 Task: Check the sale-to-list ratio of 3 bathrooms in the last 5 years.
Action: Mouse moved to (838, 196)
Screenshot: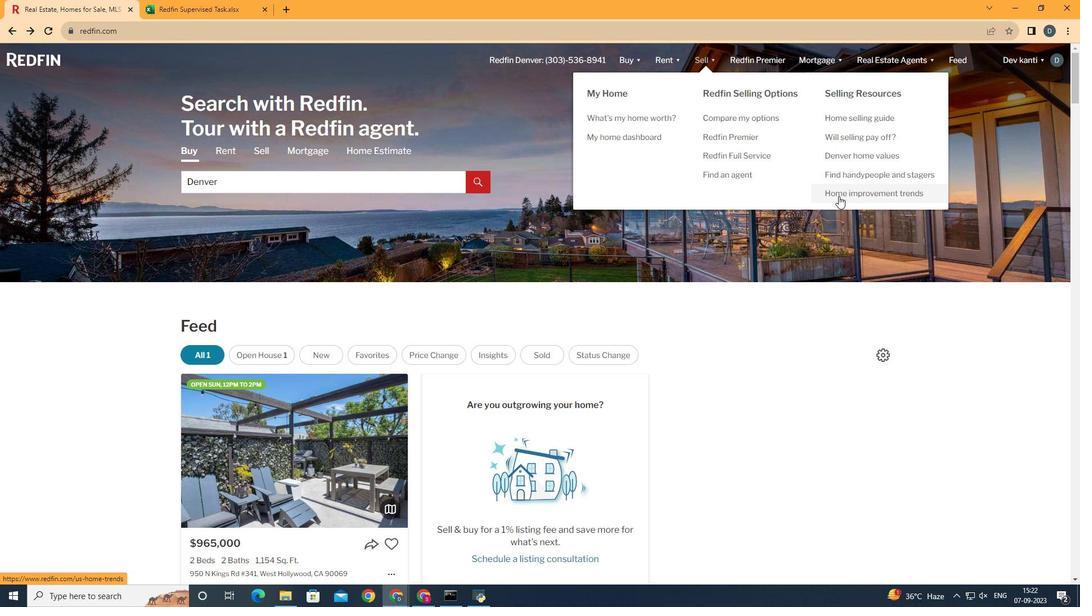 
Action: Mouse pressed left at (838, 196)
Screenshot: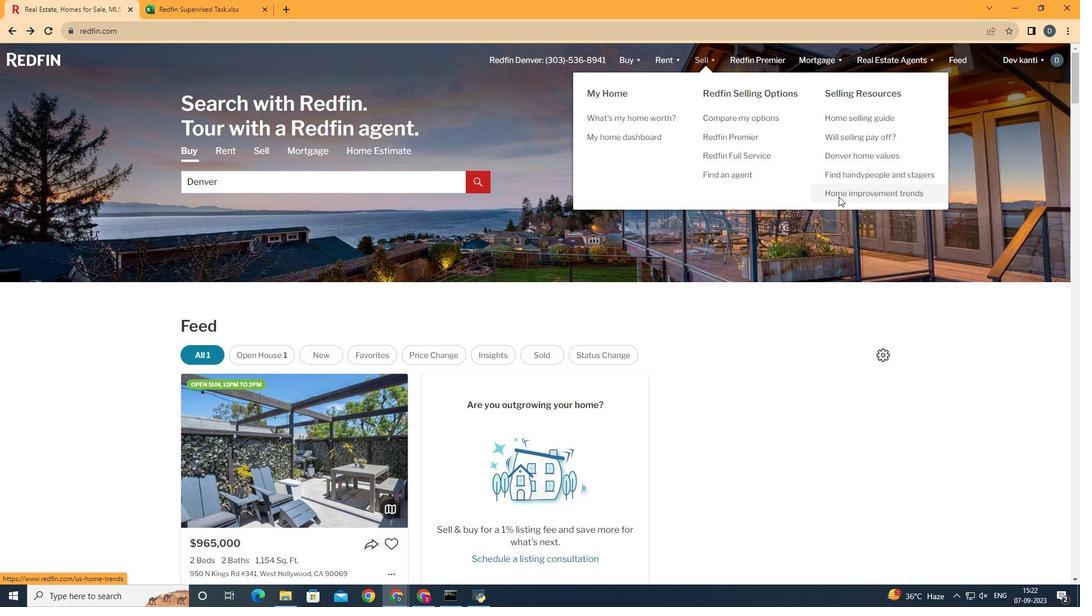 
Action: Mouse moved to (271, 217)
Screenshot: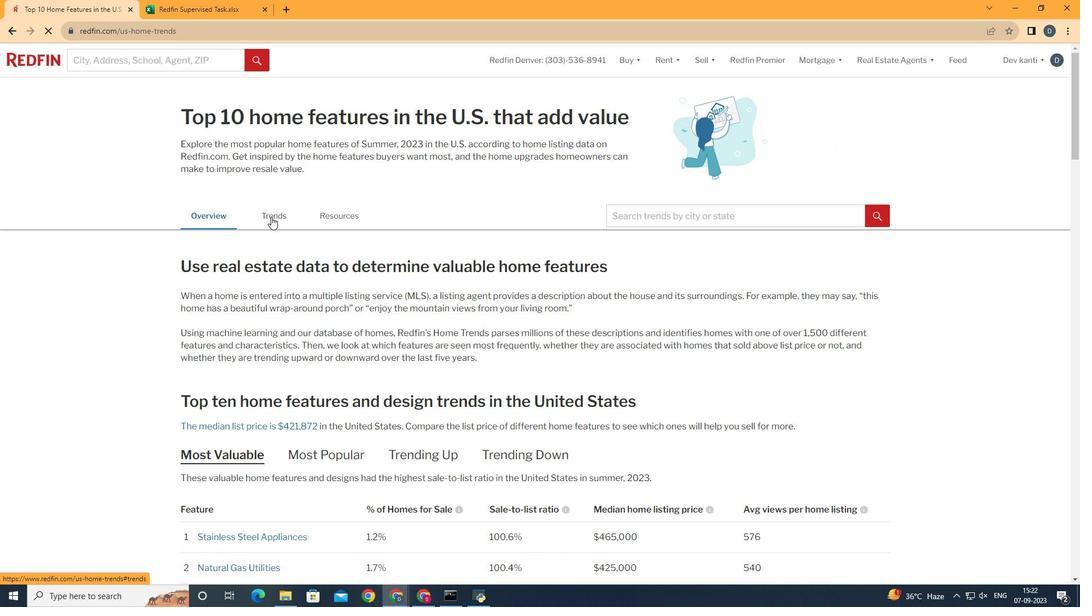 
Action: Mouse pressed left at (271, 217)
Screenshot: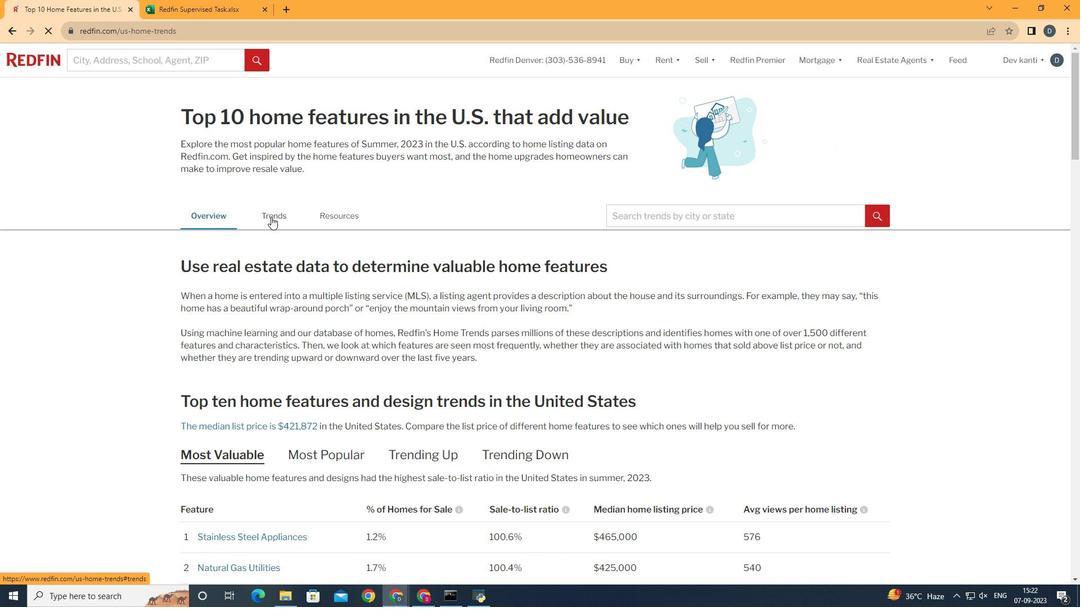 
Action: Mouse moved to (334, 300)
Screenshot: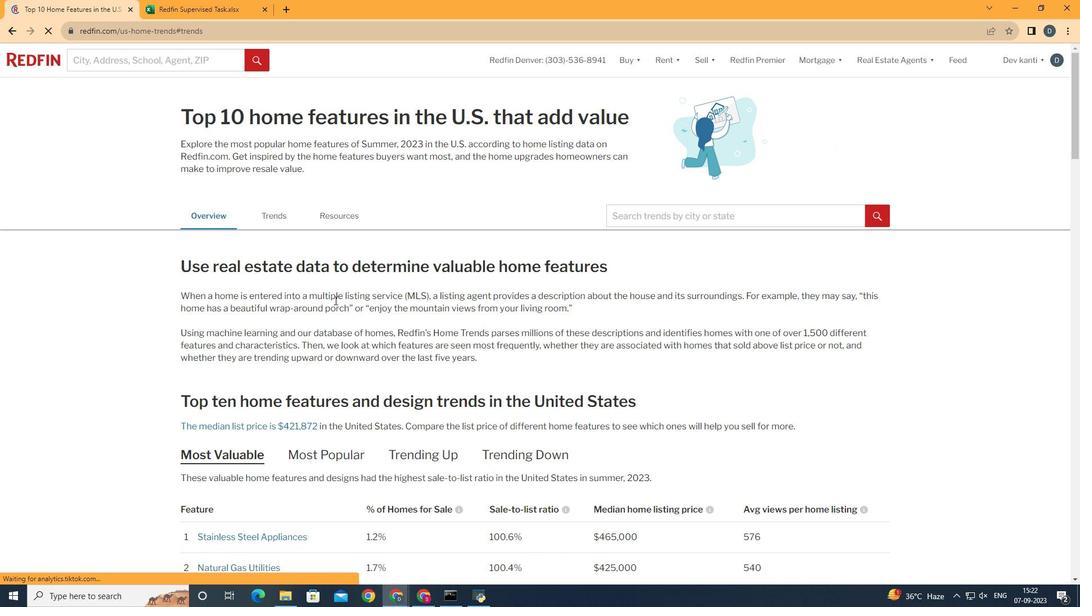 
Action: Mouse scrolled (334, 299) with delta (0, 0)
Screenshot: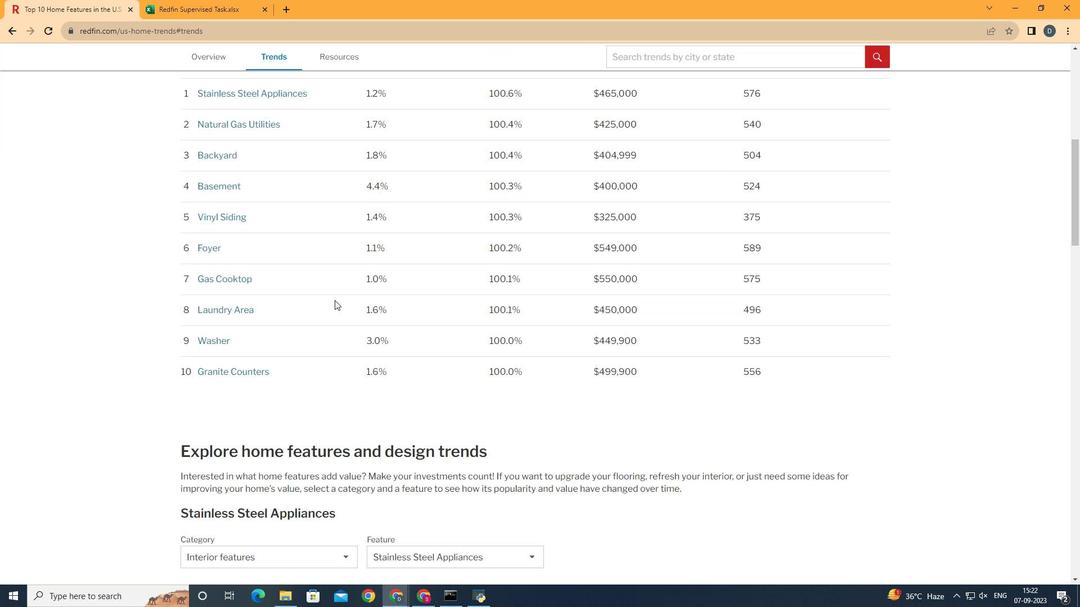 
Action: Mouse scrolled (334, 299) with delta (0, 0)
Screenshot: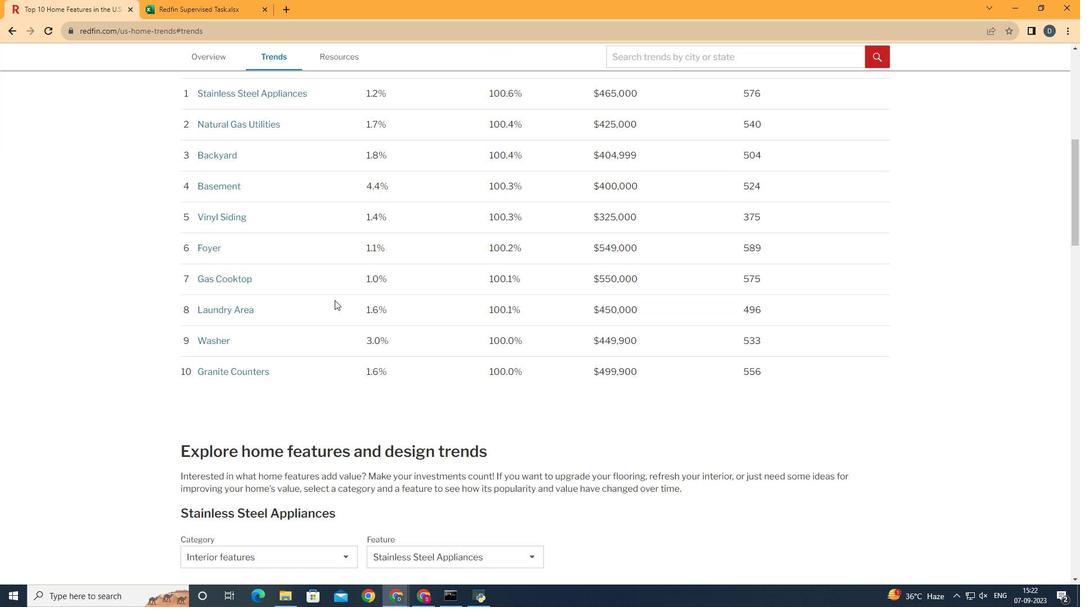 
Action: Mouse scrolled (334, 299) with delta (0, 0)
Screenshot: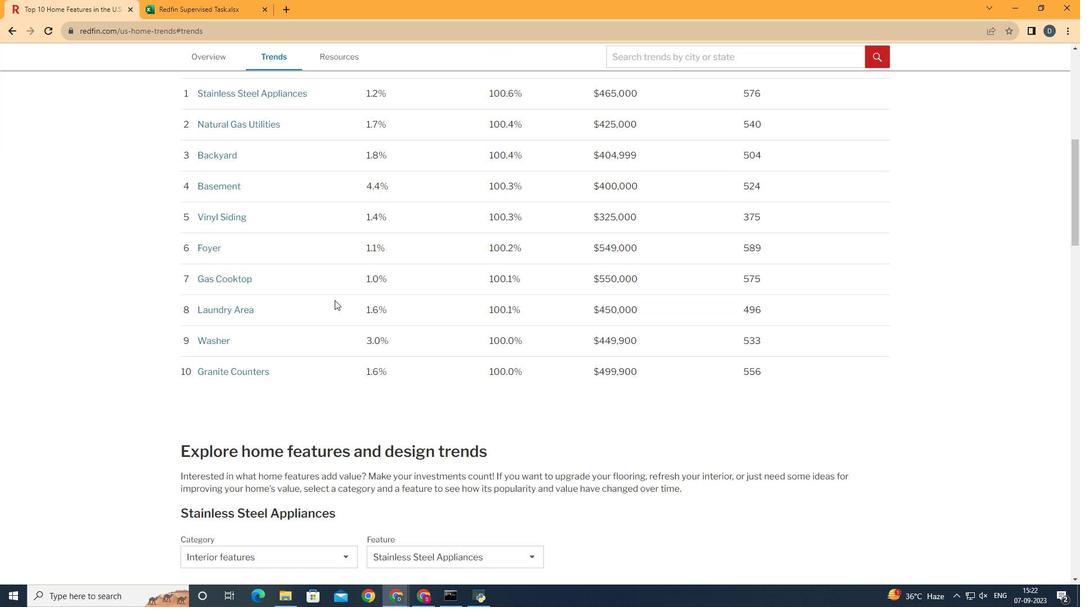
Action: Mouse scrolled (334, 299) with delta (0, 0)
Screenshot: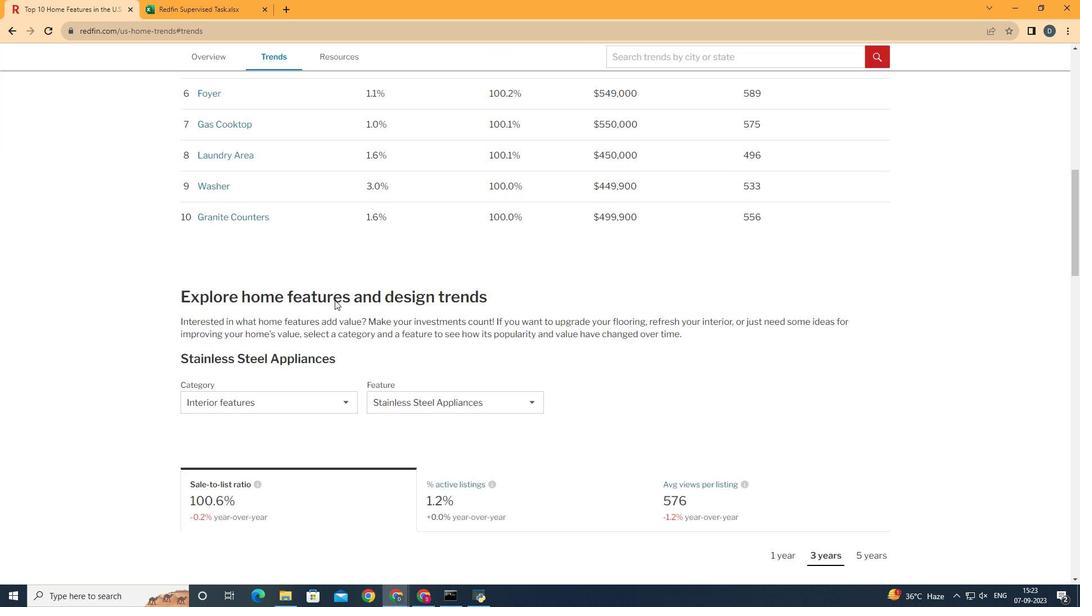 
Action: Mouse scrolled (334, 299) with delta (0, 0)
Screenshot: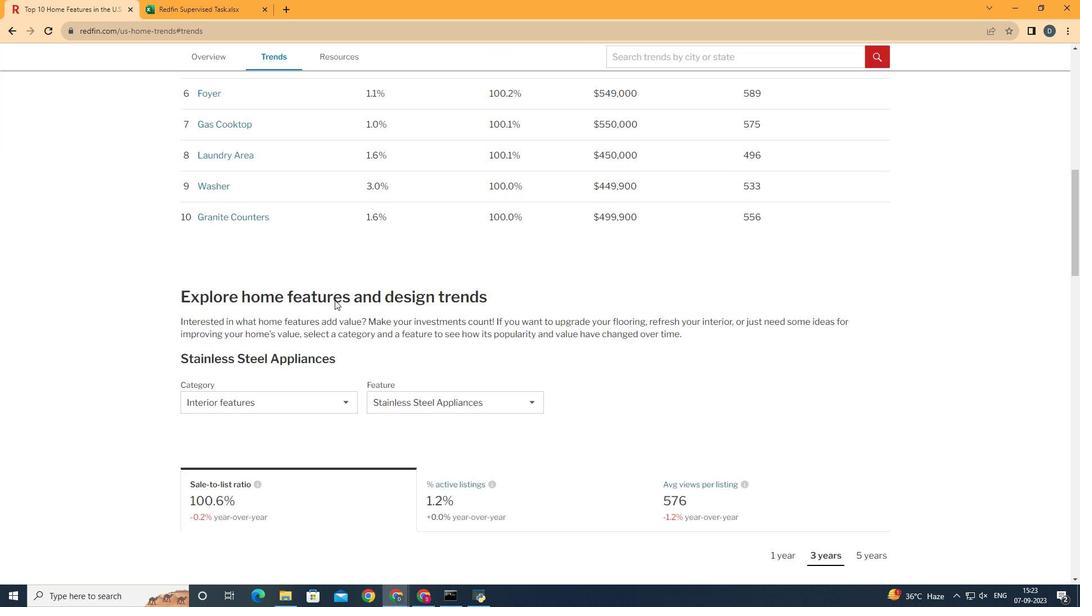 
Action: Mouse scrolled (334, 299) with delta (0, 0)
Screenshot: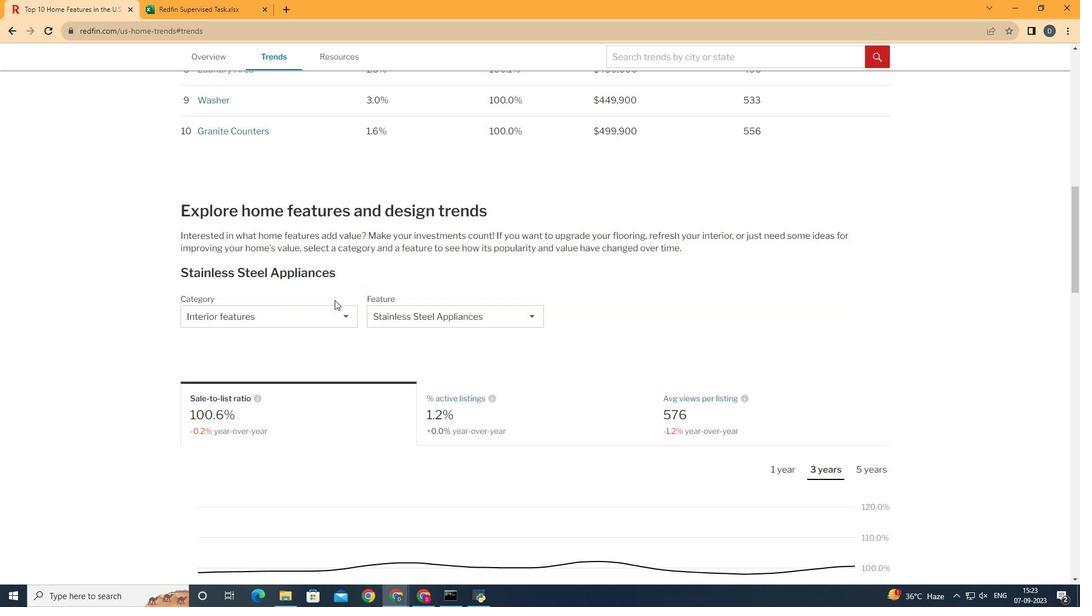 
Action: Mouse scrolled (334, 299) with delta (0, 0)
Screenshot: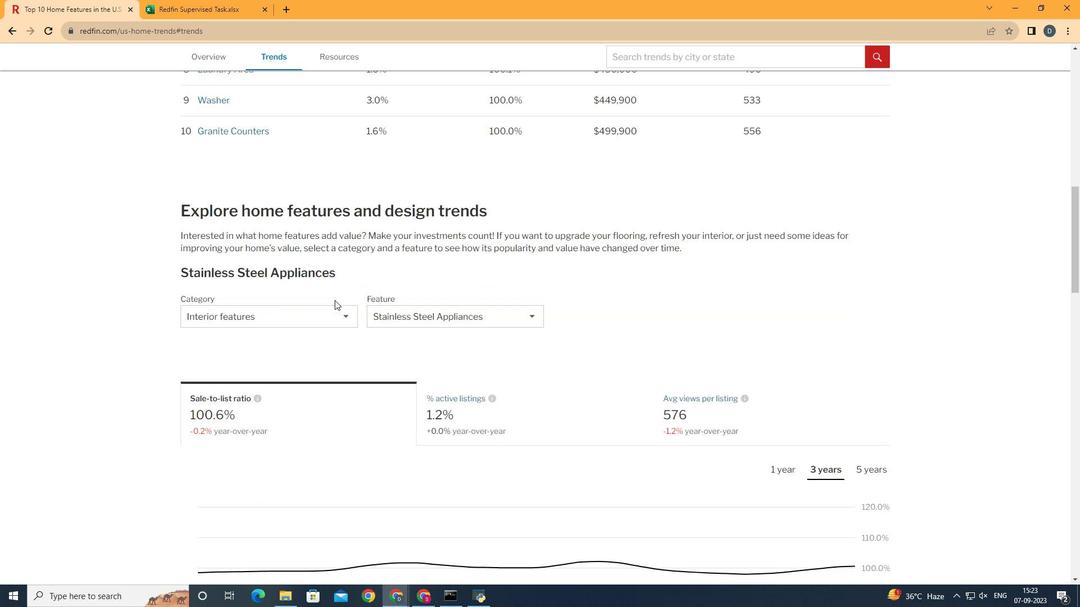 
Action: Mouse moved to (344, 277)
Screenshot: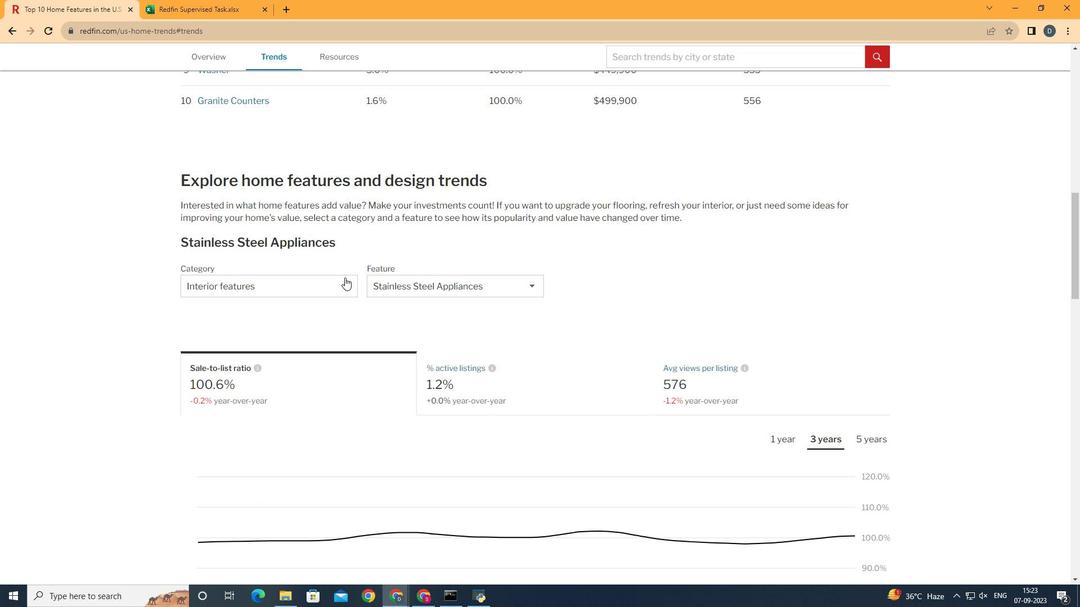 
Action: Mouse pressed left at (344, 277)
Screenshot: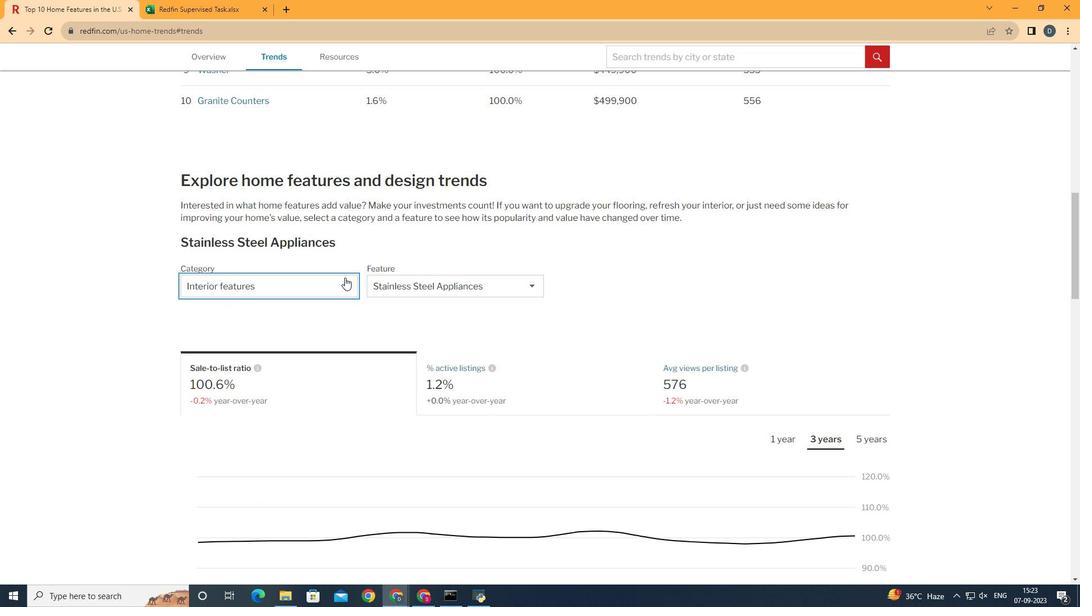 
Action: Mouse moved to (327, 329)
Screenshot: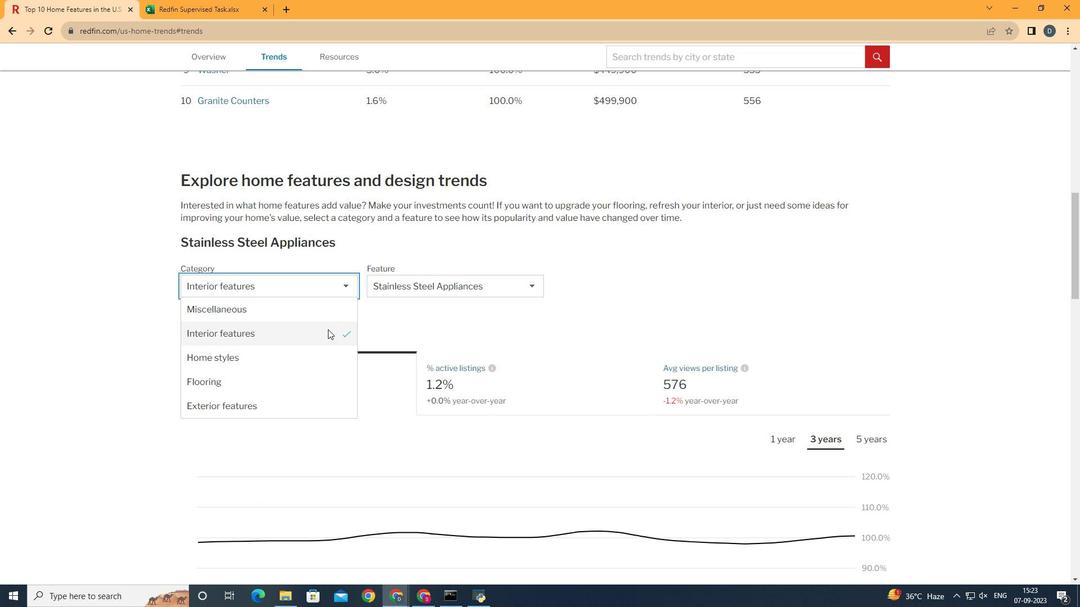 
Action: Mouse pressed left at (327, 329)
Screenshot: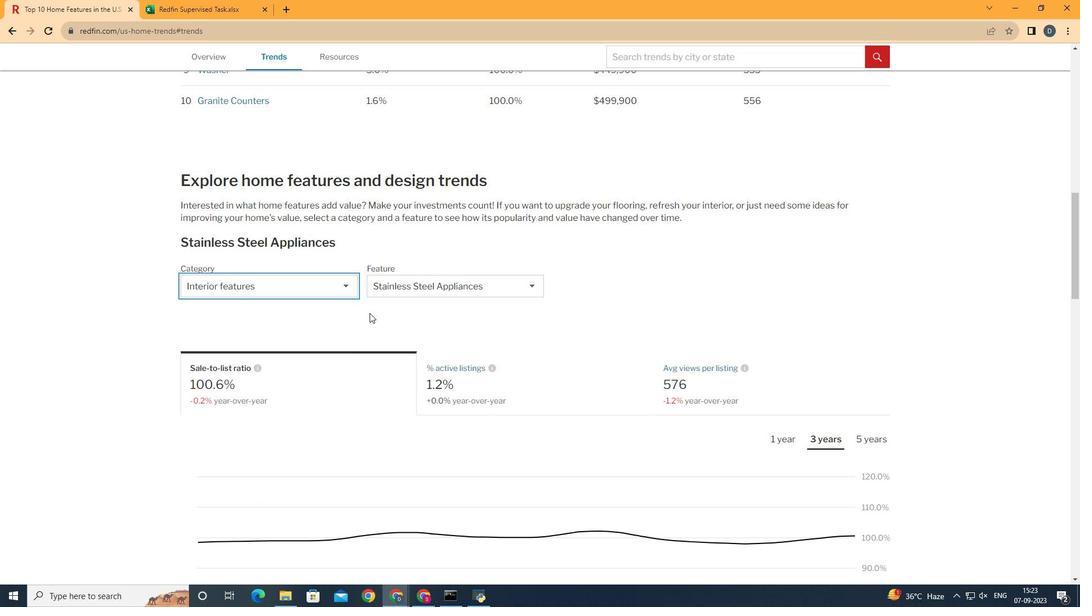 
Action: Mouse moved to (413, 292)
Screenshot: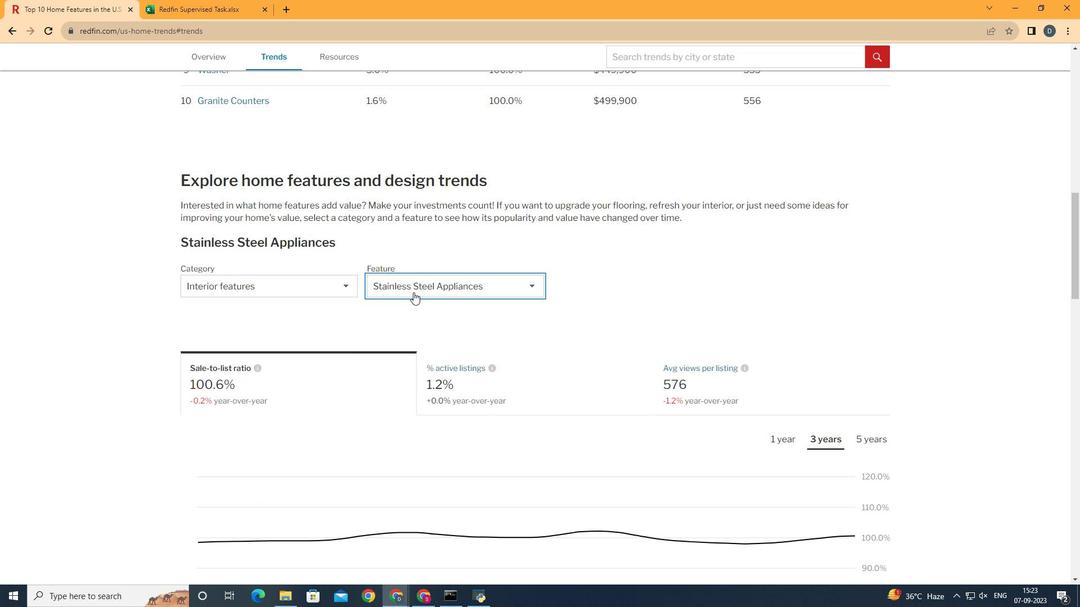 
Action: Mouse pressed left at (413, 292)
Screenshot: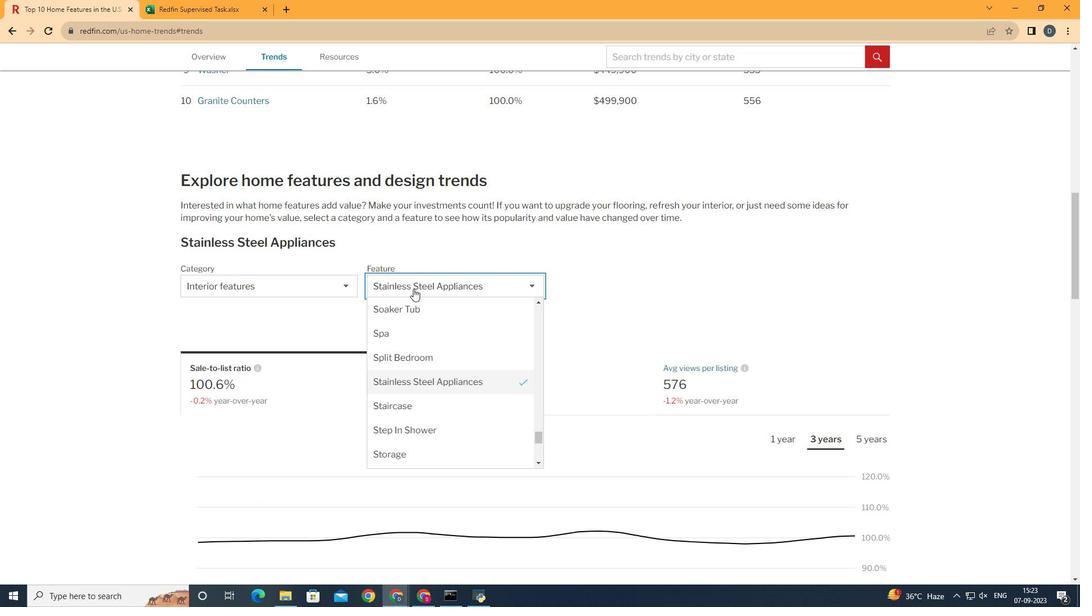 
Action: Mouse moved to (537, 441)
Screenshot: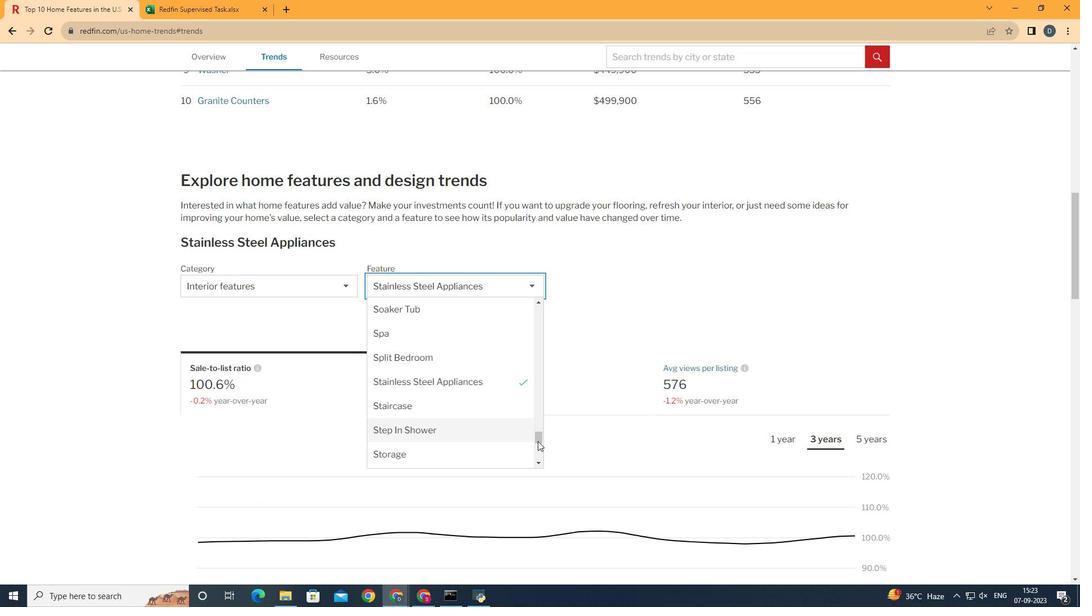 
Action: Mouse pressed left at (537, 441)
Screenshot: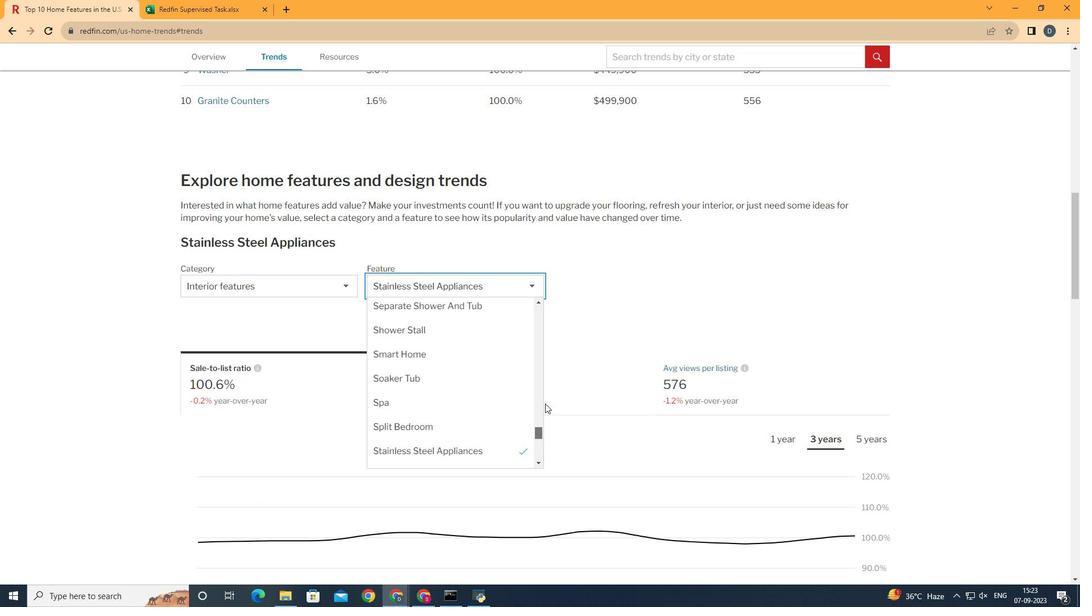 
Action: Mouse moved to (487, 404)
Screenshot: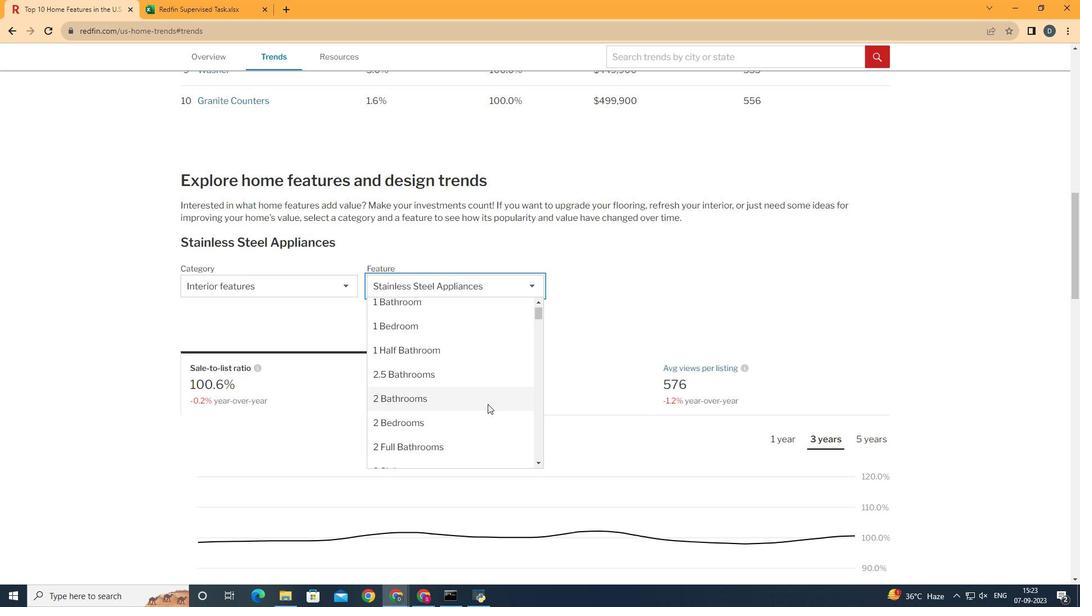 
Action: Mouse scrolled (487, 403) with delta (0, 0)
Screenshot: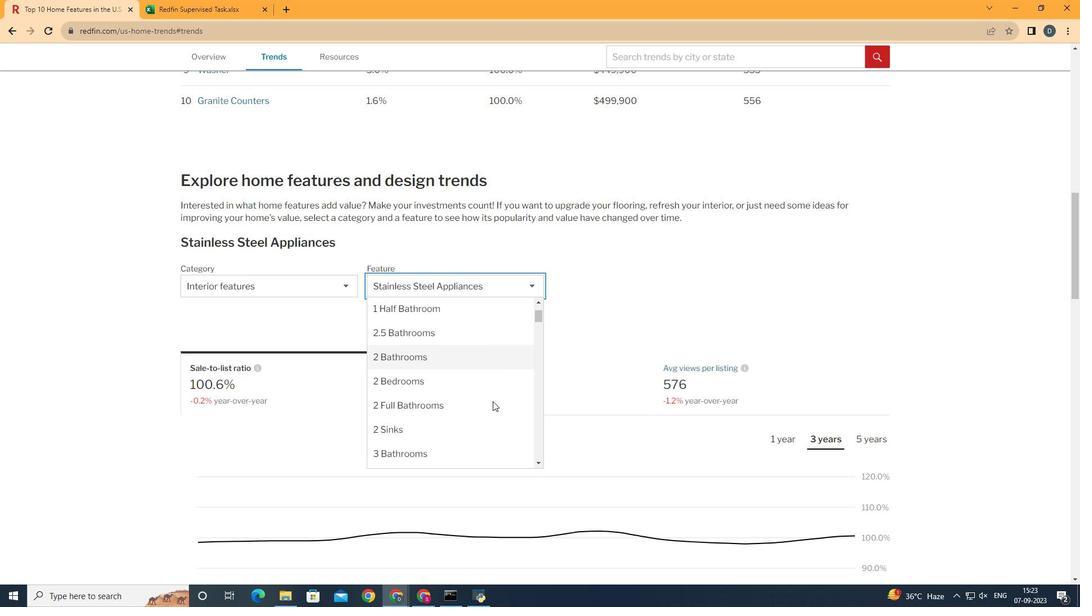 
Action: Mouse moved to (492, 401)
Screenshot: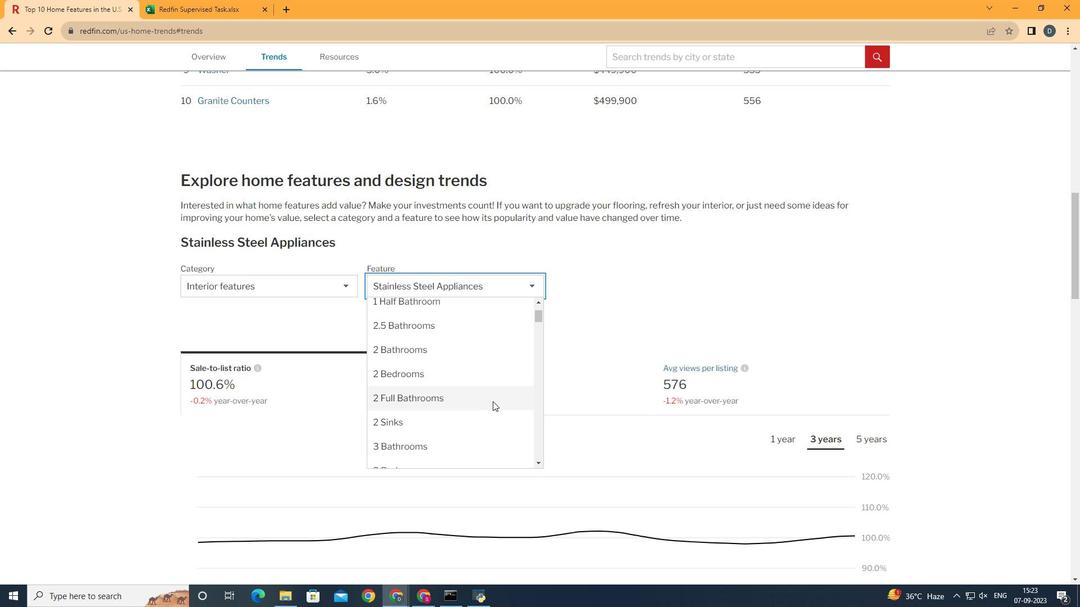 
Action: Mouse scrolled (492, 401) with delta (0, 0)
Screenshot: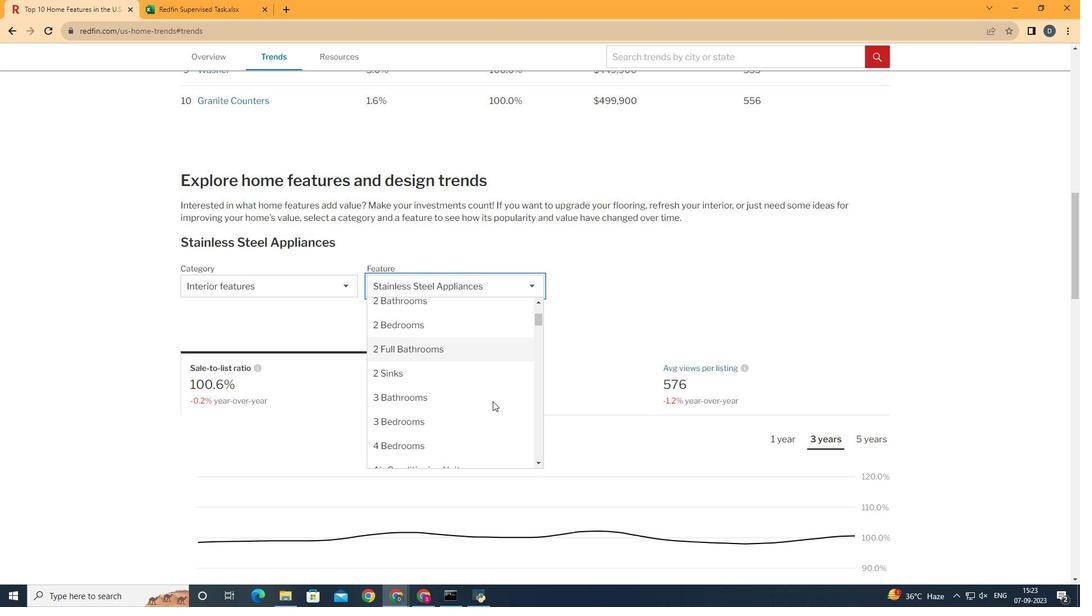 
Action: Mouse moved to (491, 389)
Screenshot: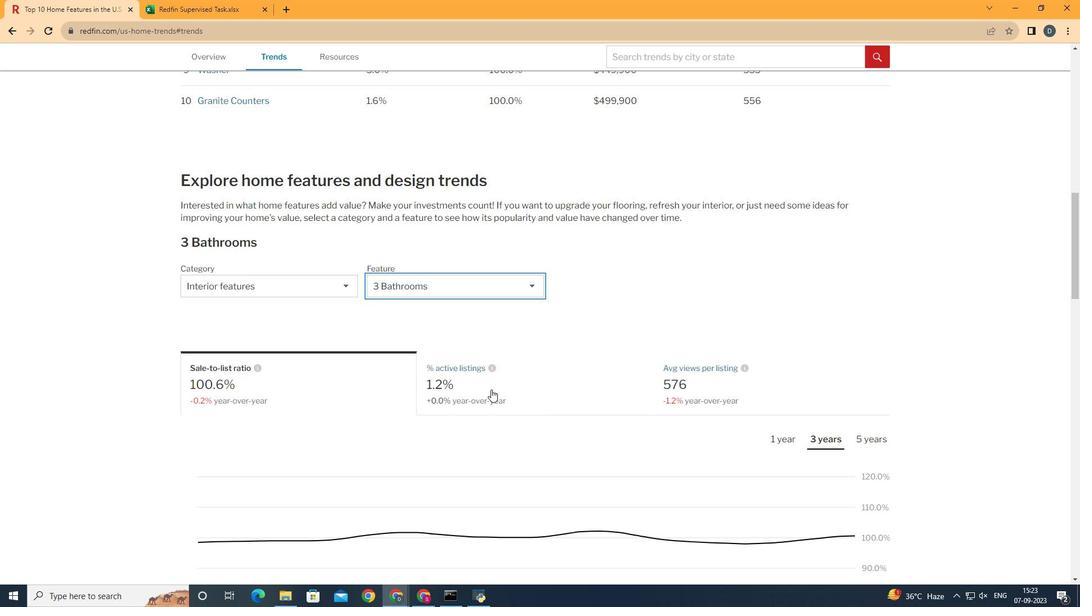 
Action: Mouse pressed left at (491, 389)
Screenshot: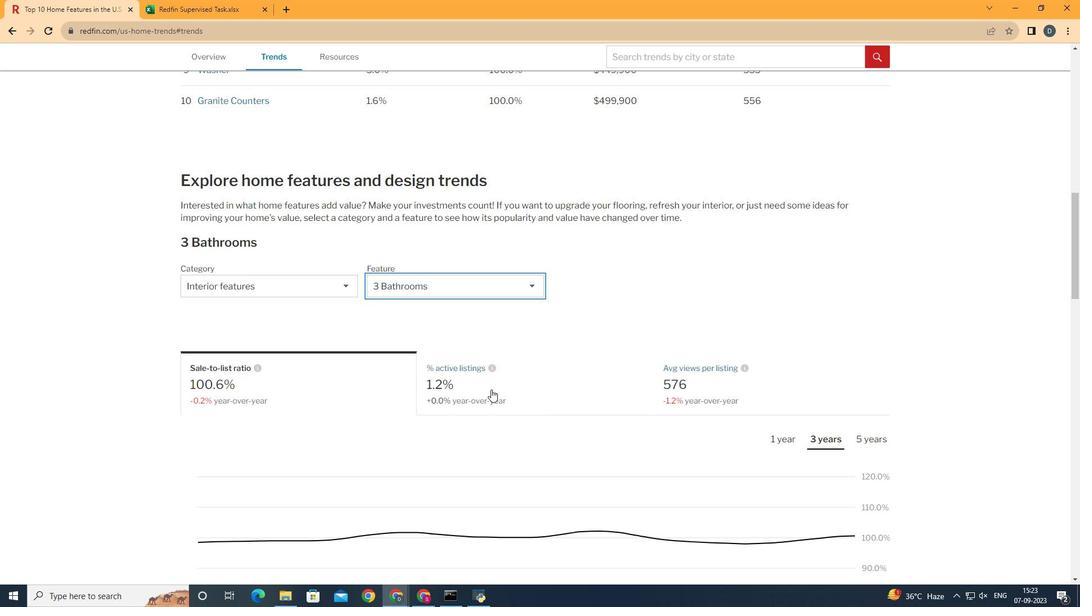 
Action: Mouse moved to (868, 436)
Screenshot: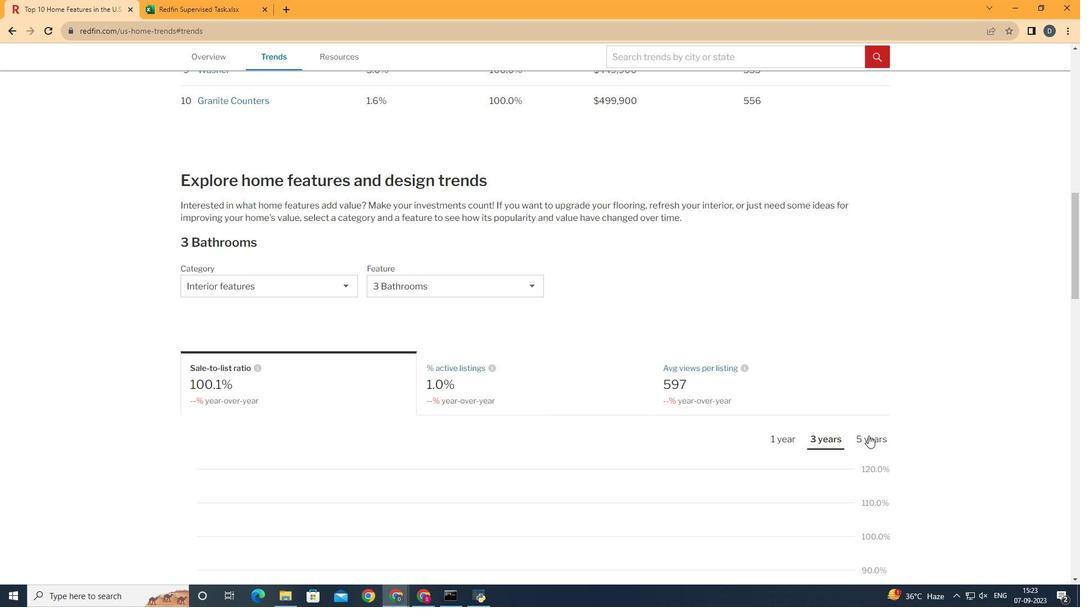 
Action: Mouse pressed left at (868, 436)
Screenshot: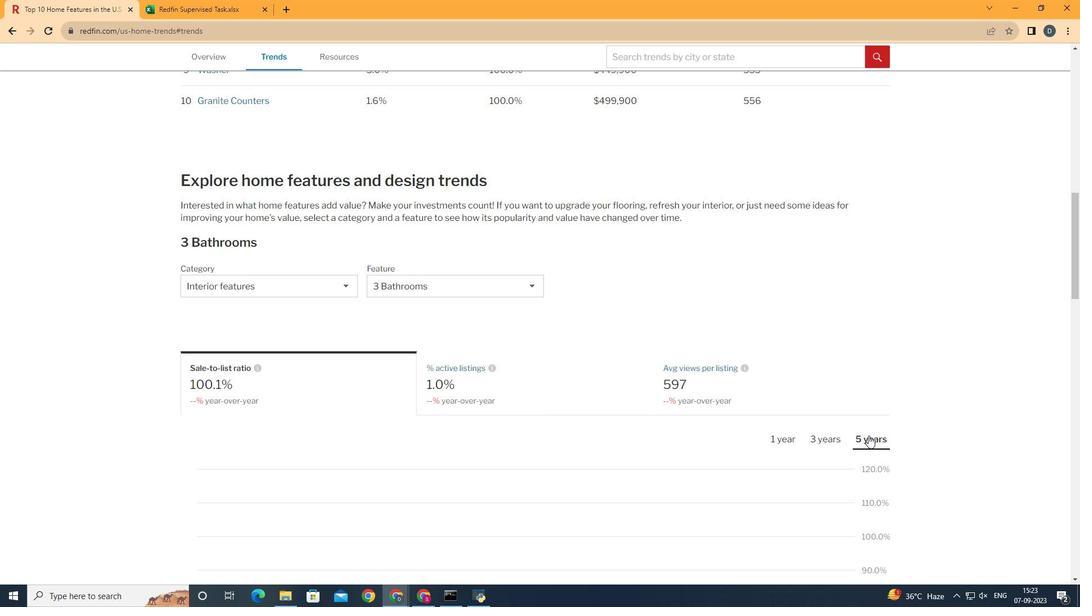 
Action: Mouse moved to (680, 402)
Screenshot: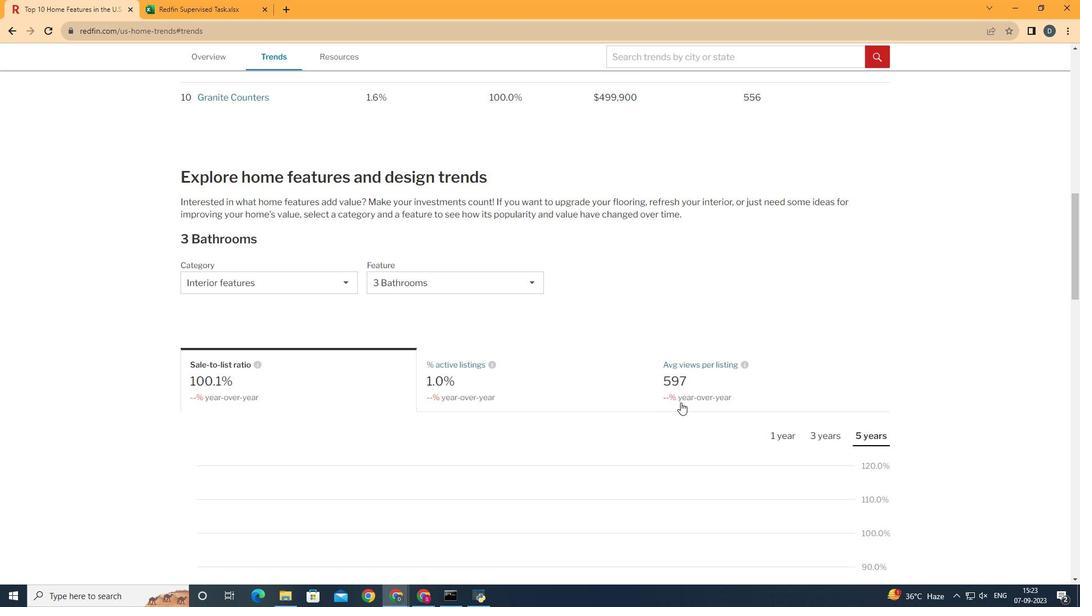 
Action: Mouse scrolled (680, 402) with delta (0, 0)
Screenshot: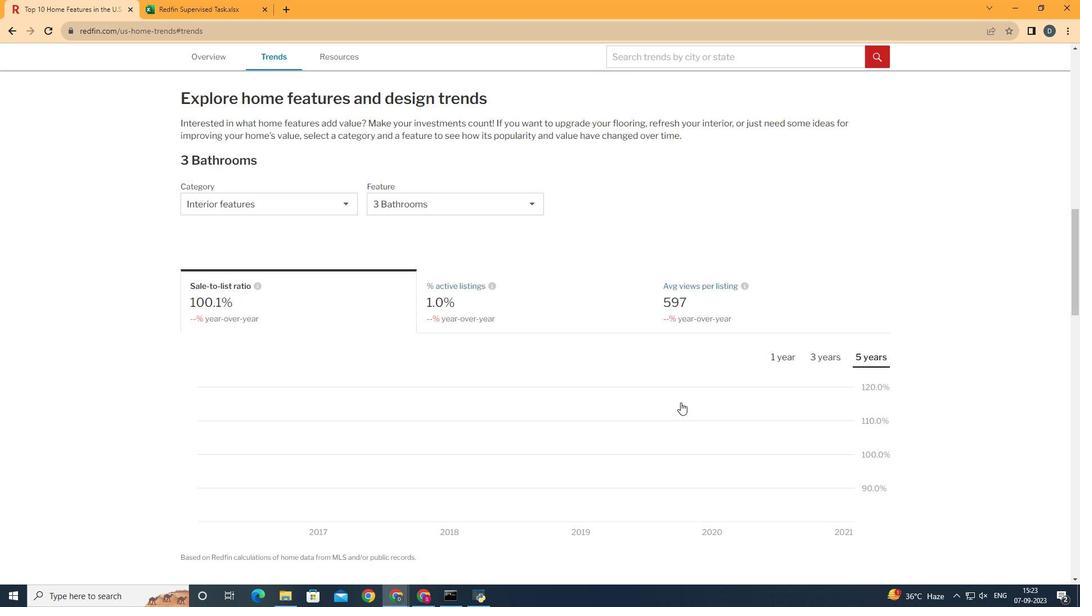 
Action: Mouse scrolled (680, 402) with delta (0, 0)
Screenshot: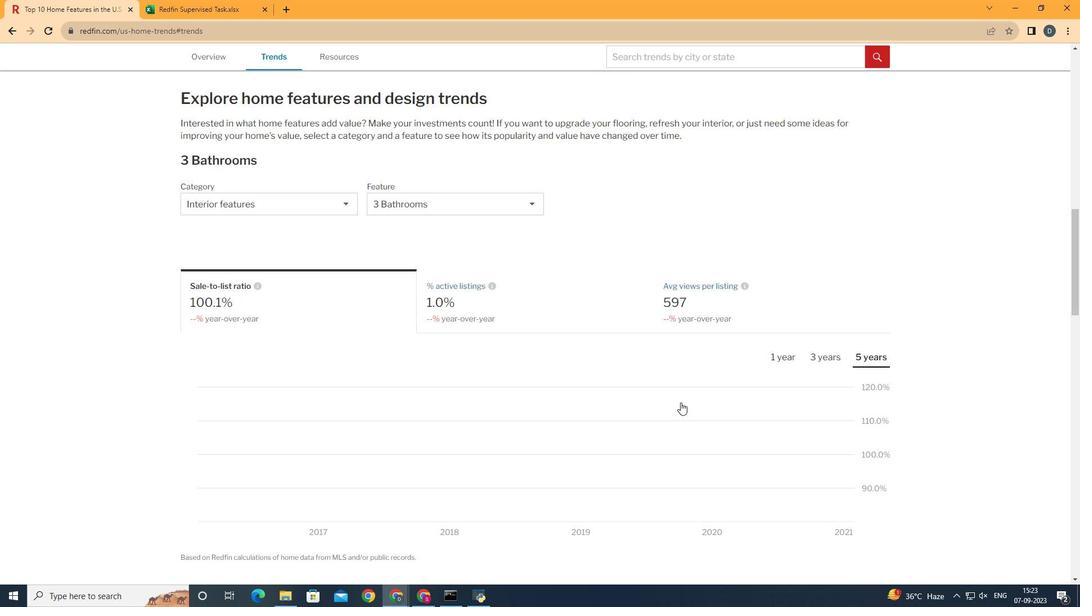 
Action: Mouse moved to (675, 473)
Screenshot: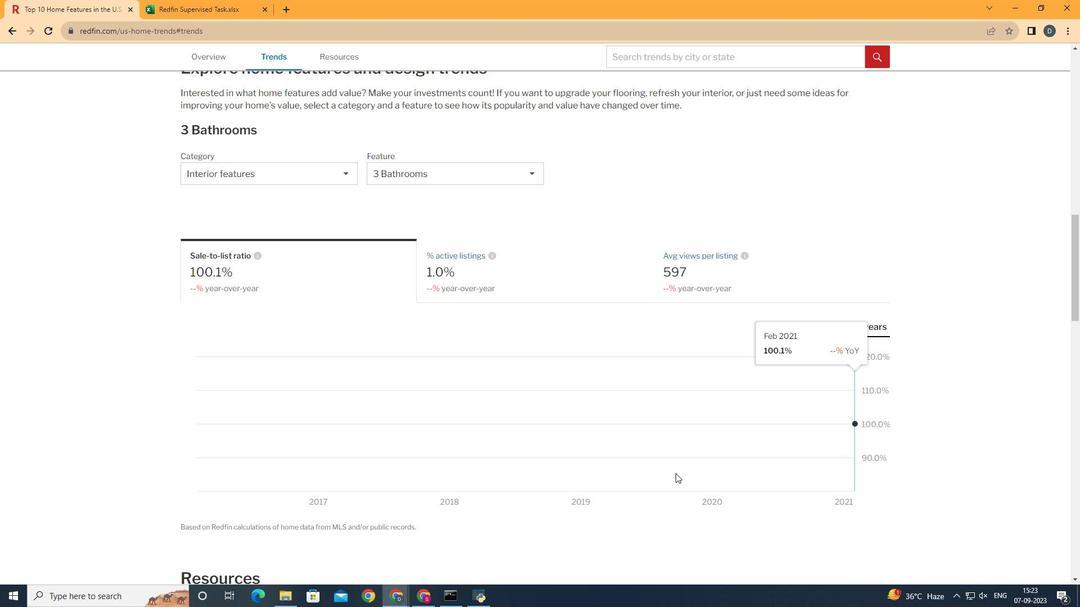 
